 Task: Vertically align the page to center.
Action: Mouse pressed left at (309, 224)
Screenshot: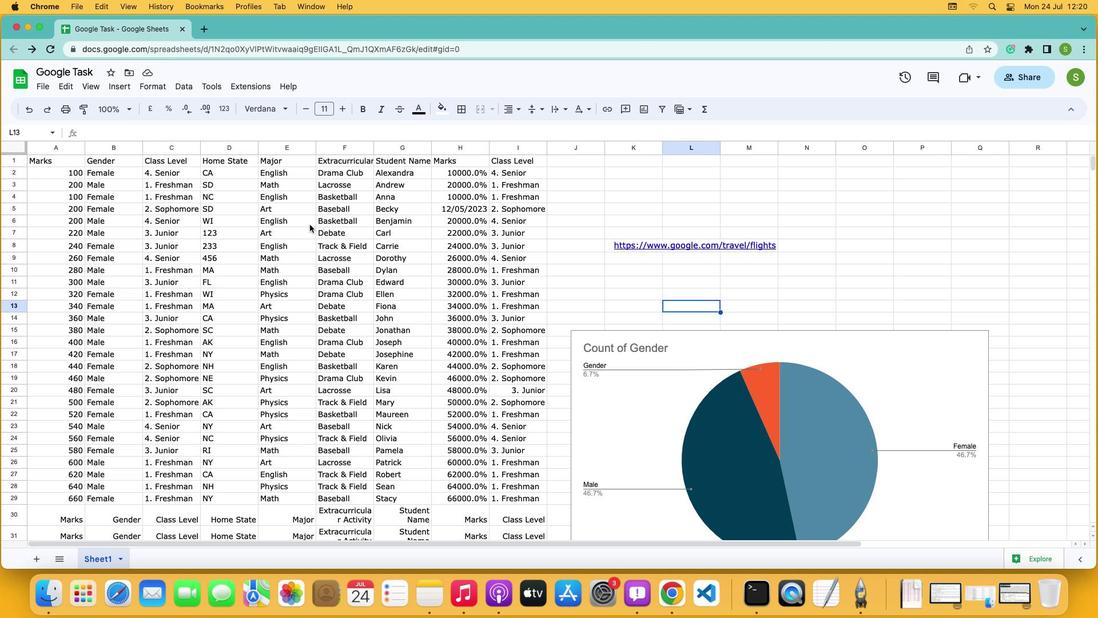 
Action: Mouse moved to (68, 113)
Screenshot: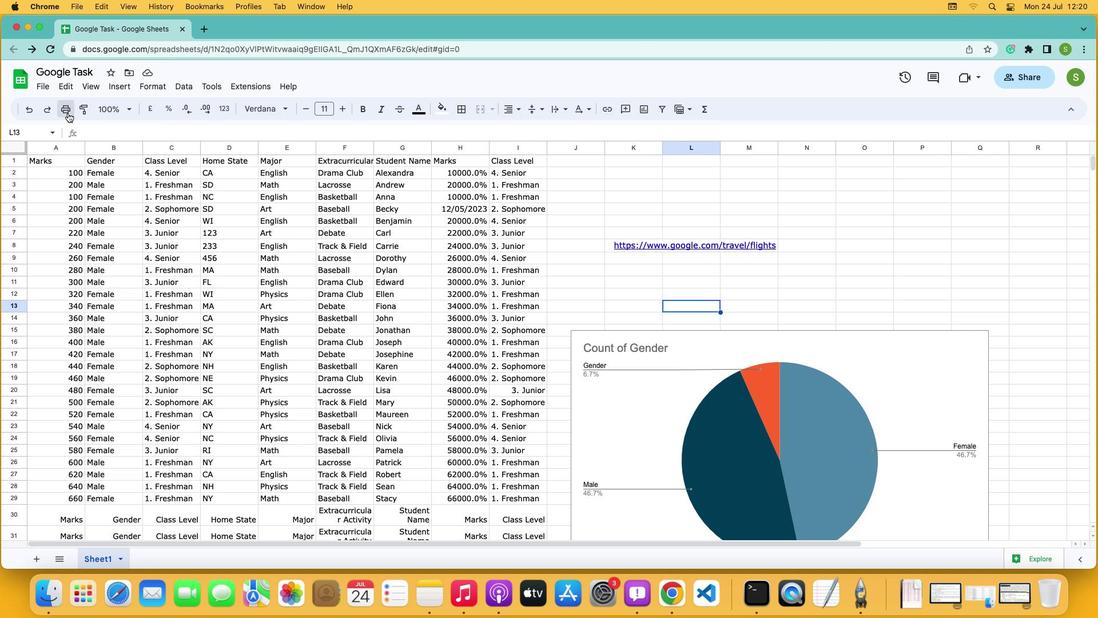 
Action: Mouse pressed left at (68, 113)
Screenshot: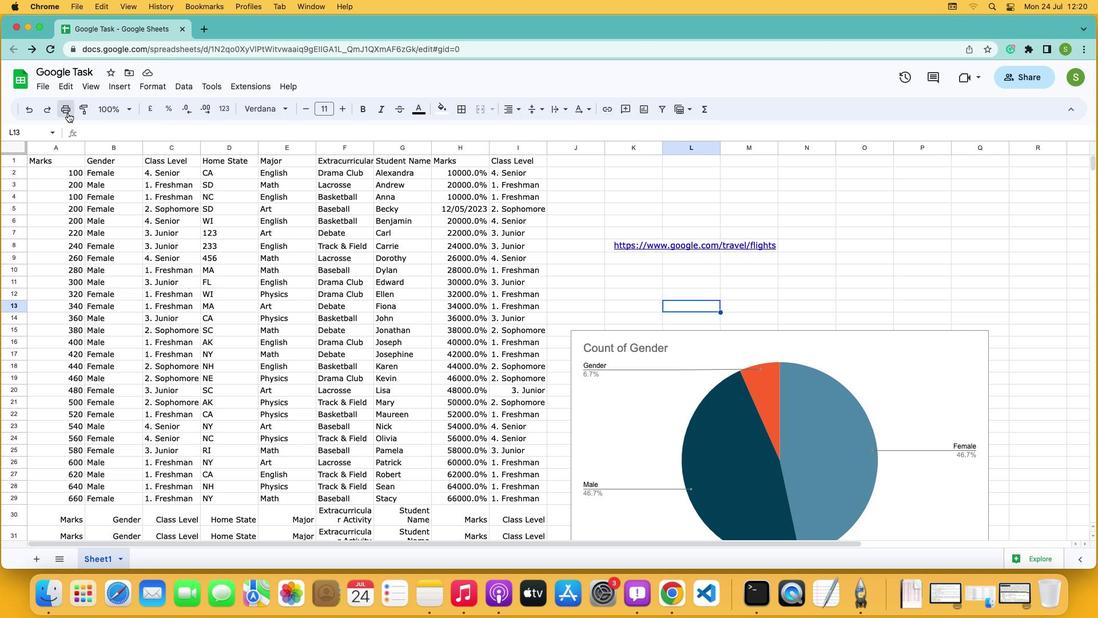 
Action: Mouse moved to (1081, 375)
Screenshot: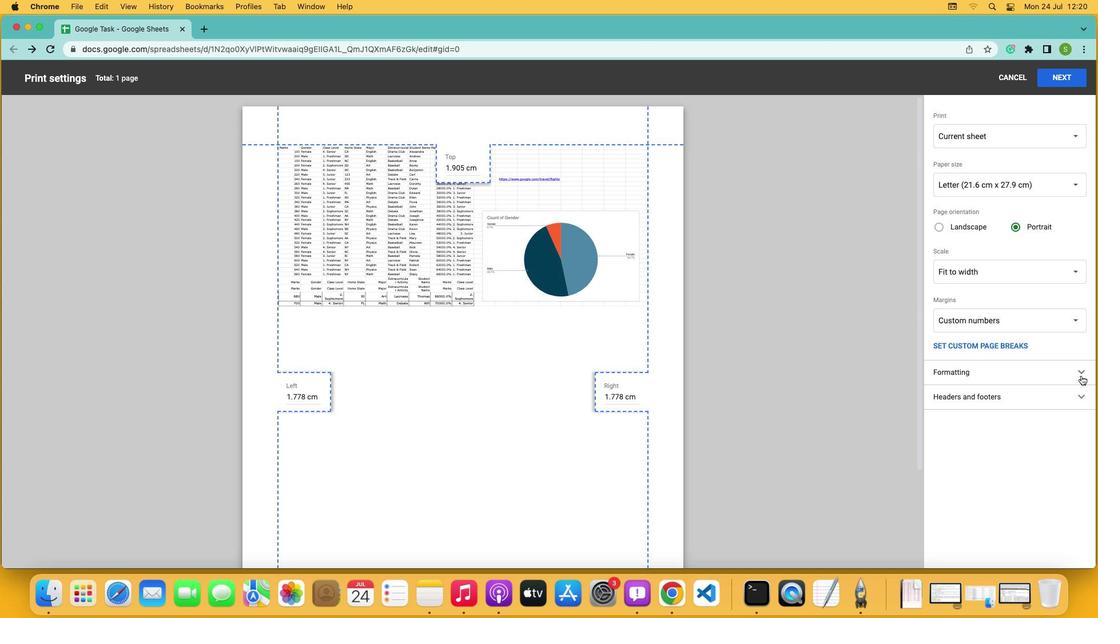 
Action: Mouse pressed left at (1081, 375)
Screenshot: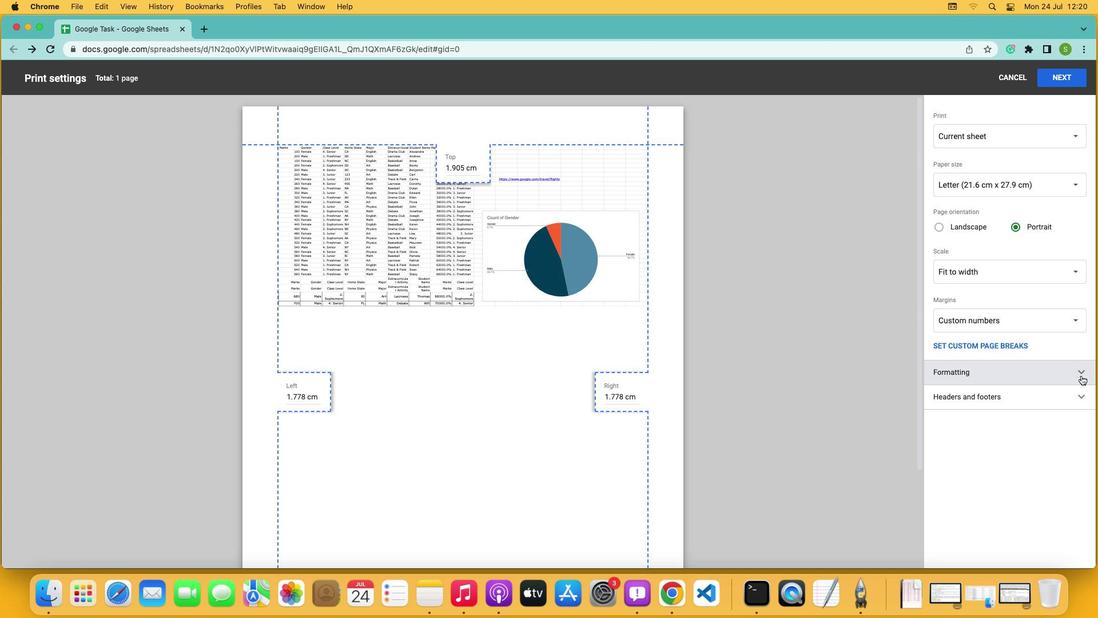 
Action: Mouse moved to (1072, 517)
Screenshot: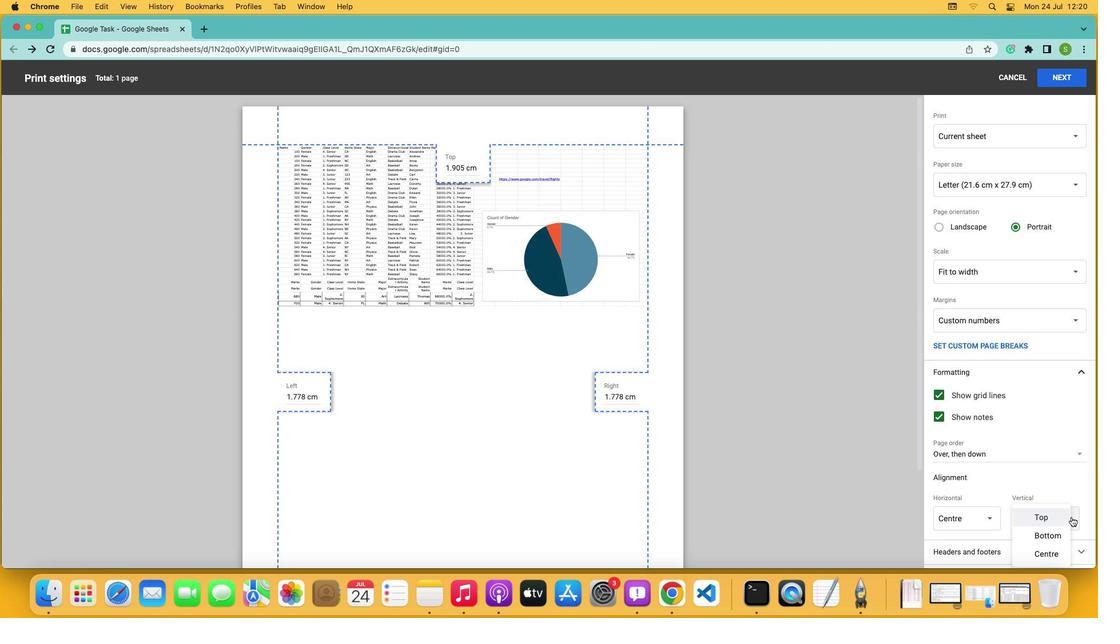 
Action: Mouse pressed left at (1072, 517)
Screenshot: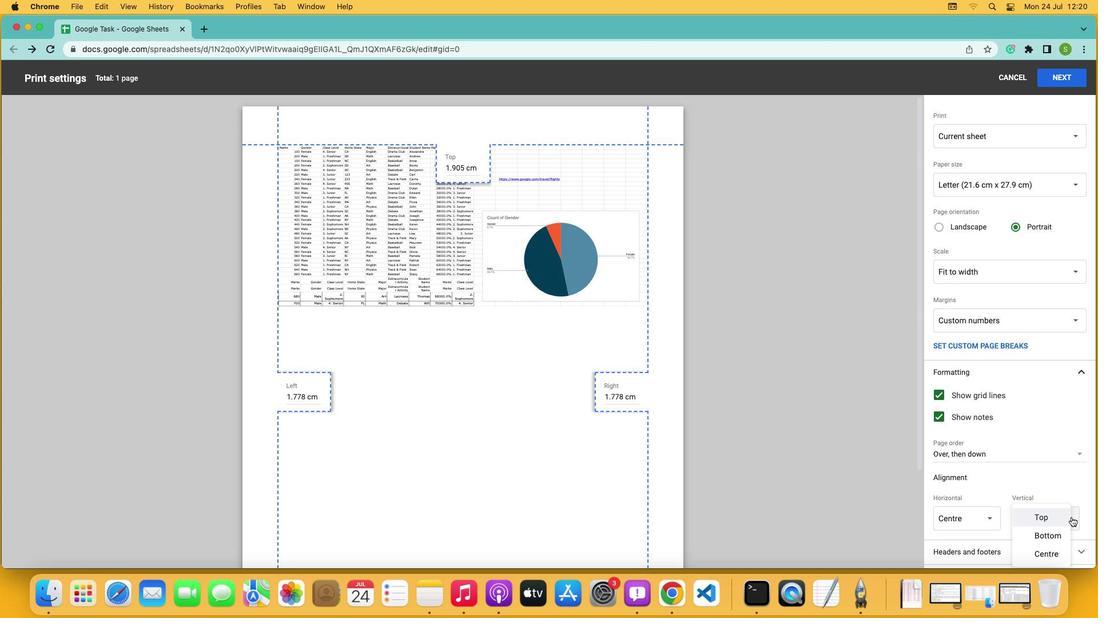 
Action: Mouse moved to (1055, 553)
Screenshot: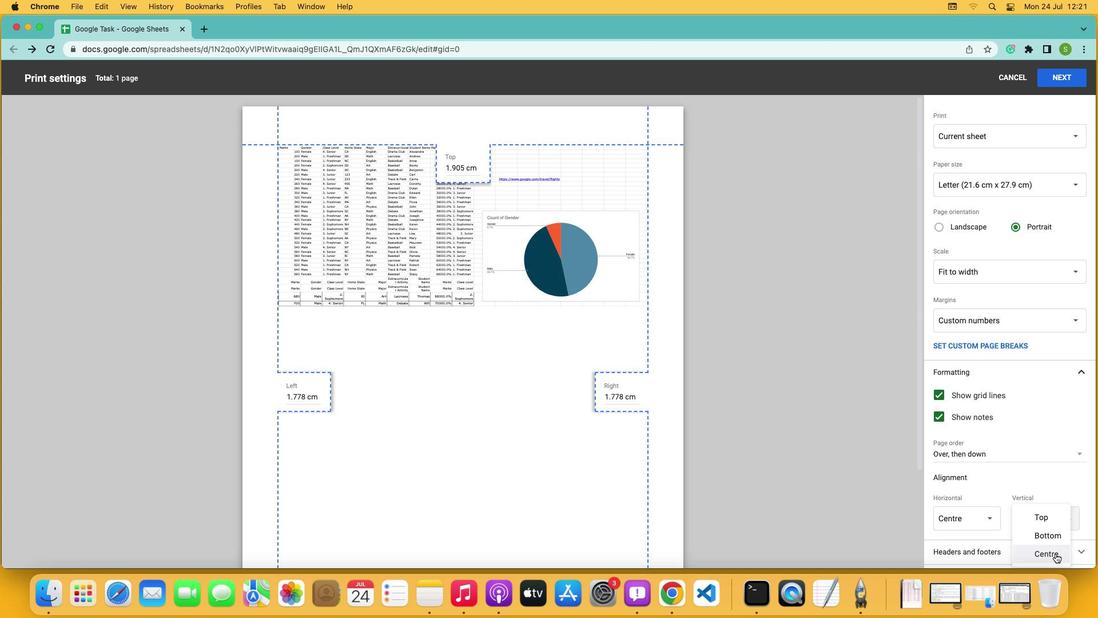 
Action: Mouse pressed left at (1055, 553)
Screenshot: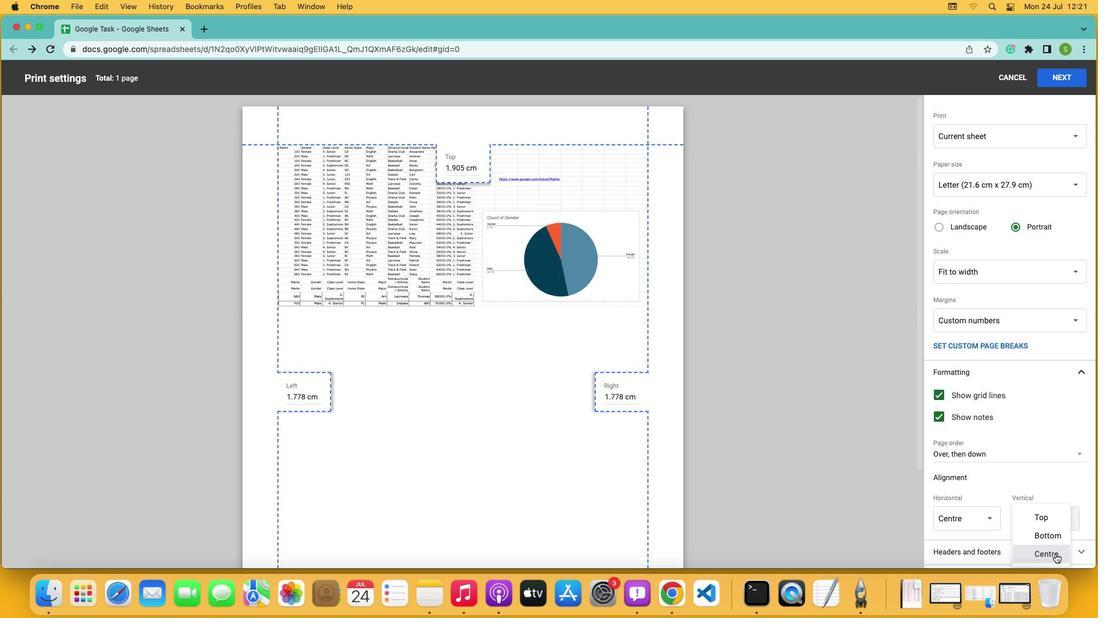 
